 Task: Use the formula "NE" in spreadsheet "Project portfolio".
Action: Mouse moved to (620, 188)
Screenshot: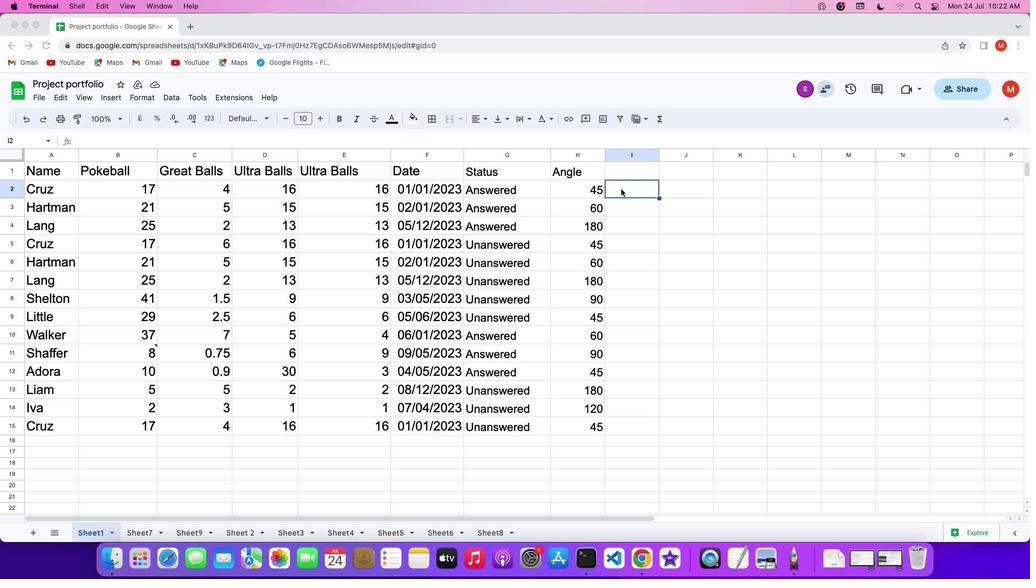 
Action: Mouse pressed left at (620, 188)
Screenshot: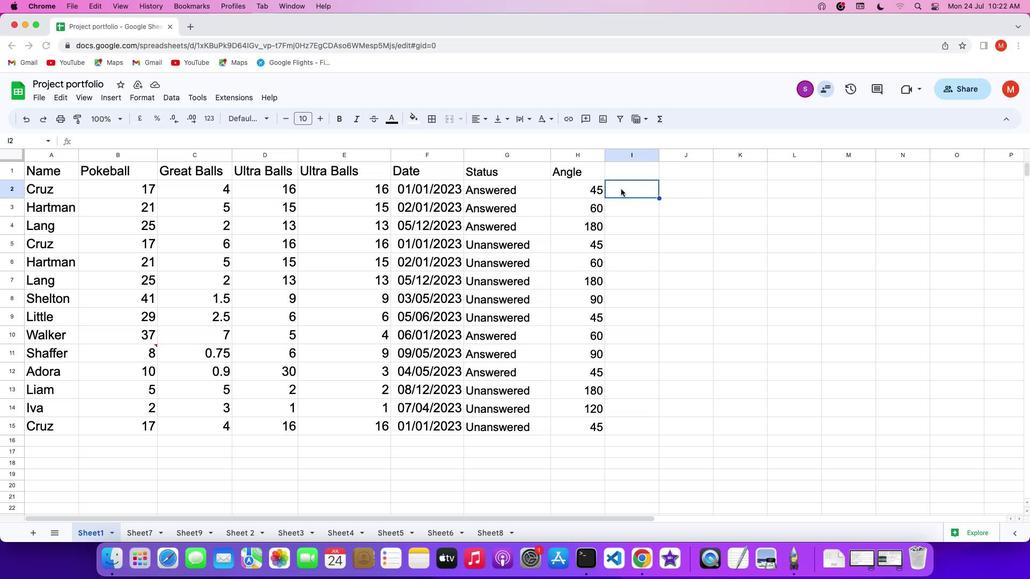 
Action: Mouse pressed left at (620, 188)
Screenshot: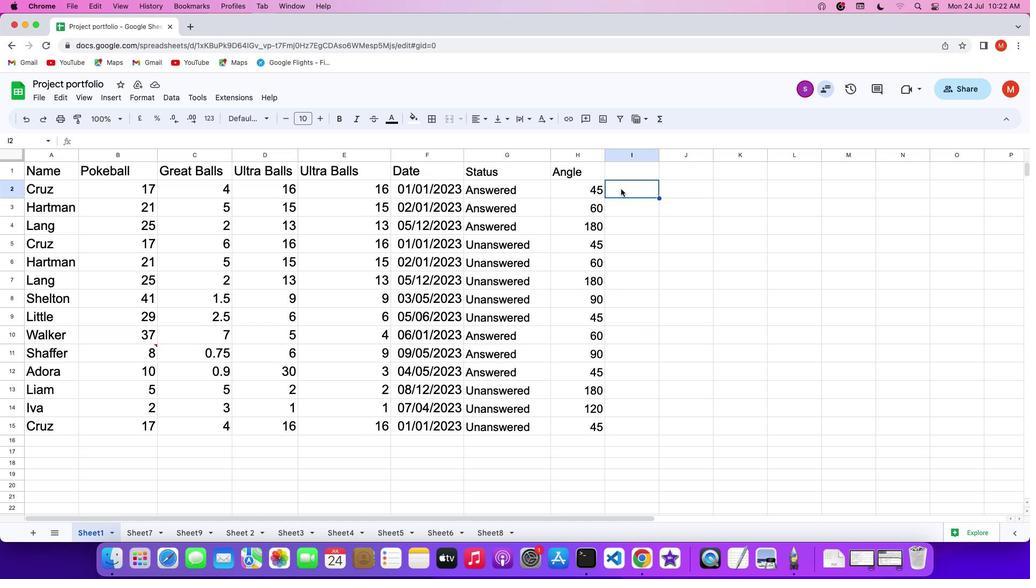 
Action: Mouse moved to (620, 188)
Screenshot: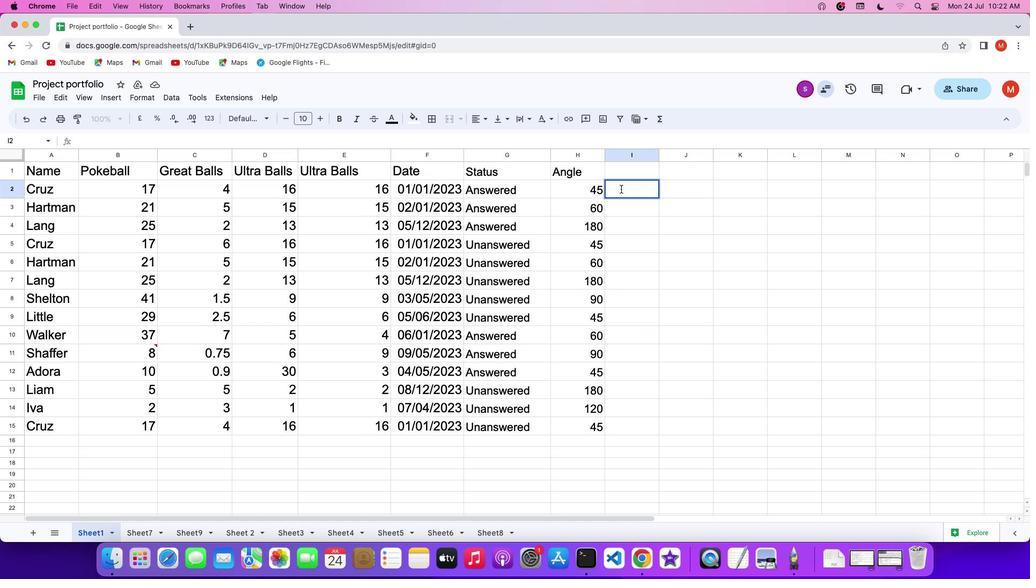 
Action: Key pressed '='
Screenshot: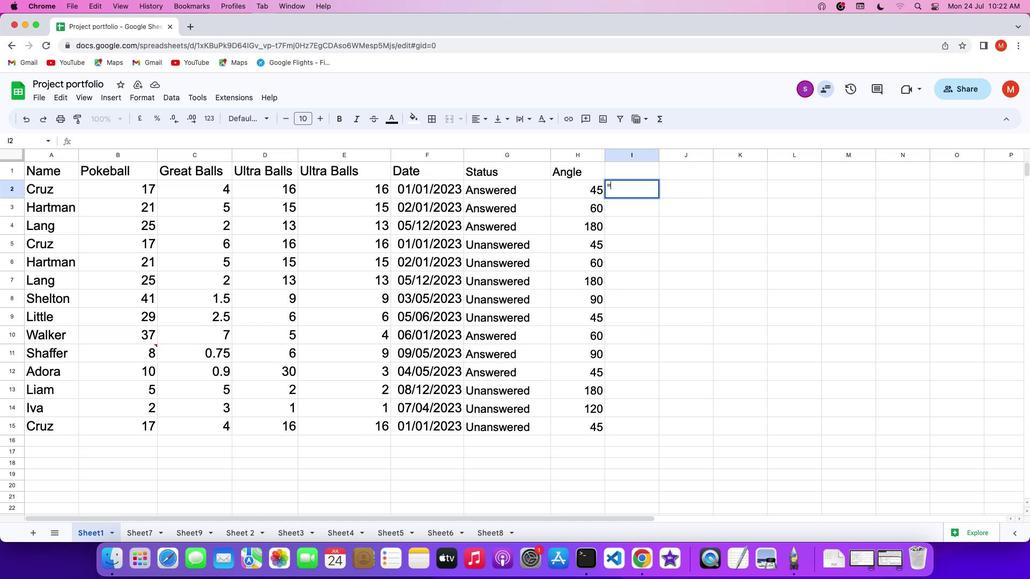 
Action: Mouse moved to (658, 120)
Screenshot: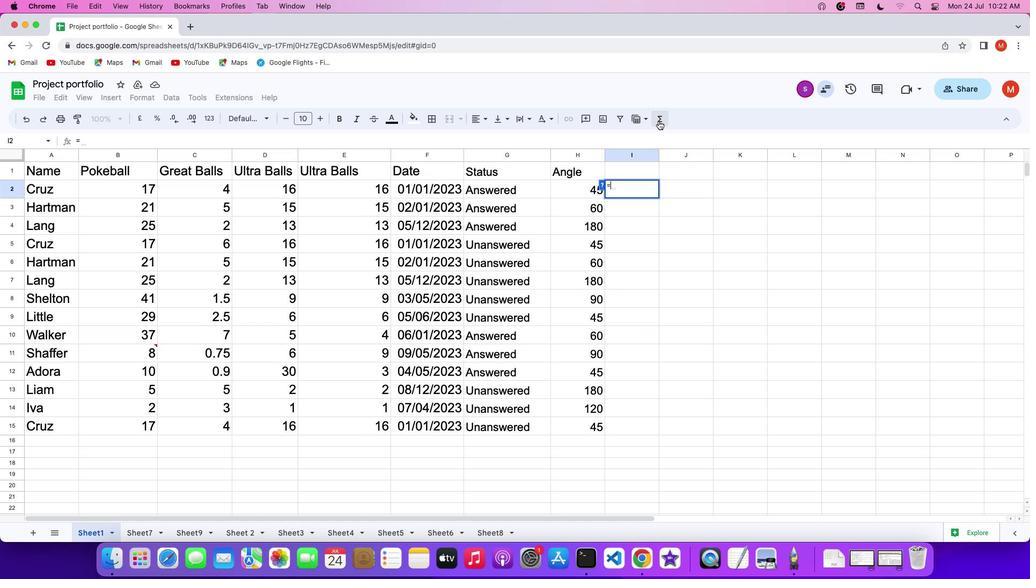 
Action: Mouse pressed left at (658, 120)
Screenshot: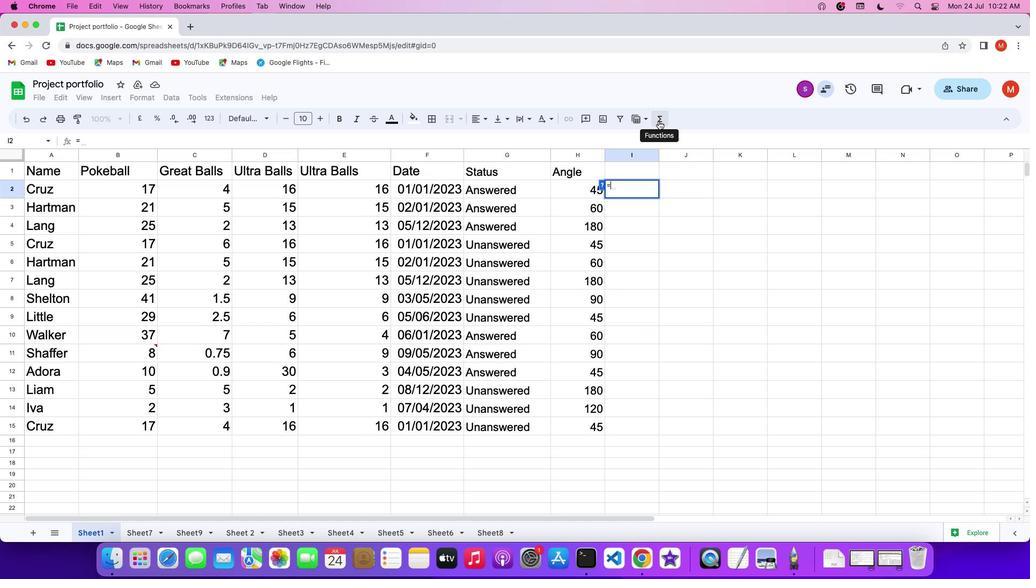 
Action: Mouse moved to (786, 278)
Screenshot: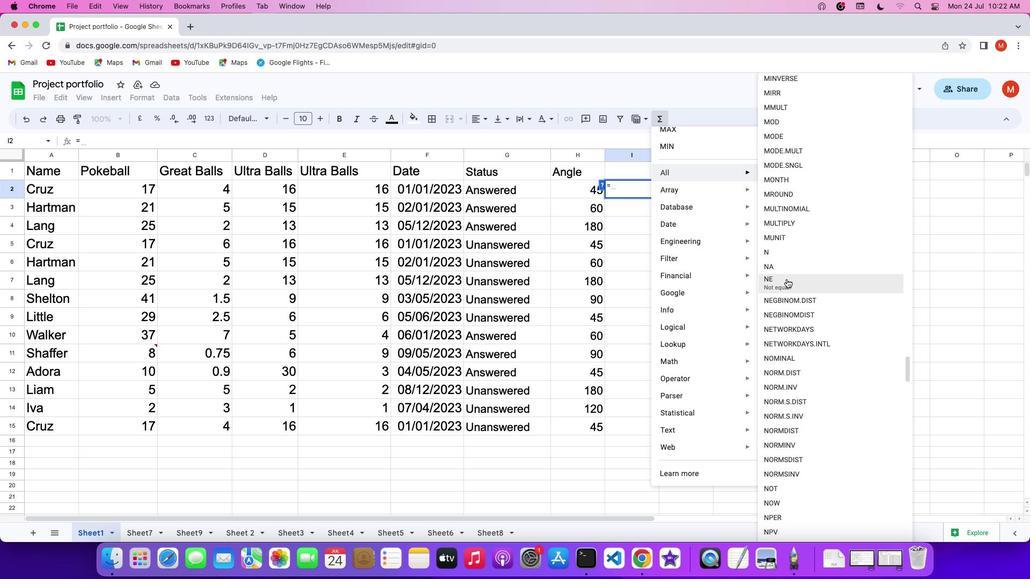
Action: Mouse pressed left at (786, 278)
Screenshot: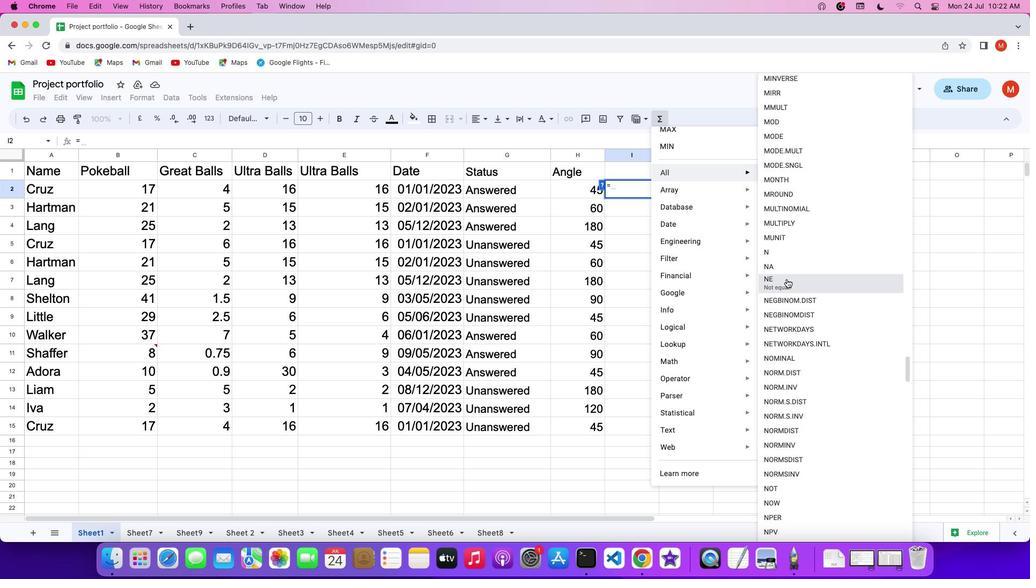 
Action: Mouse moved to (575, 189)
Screenshot: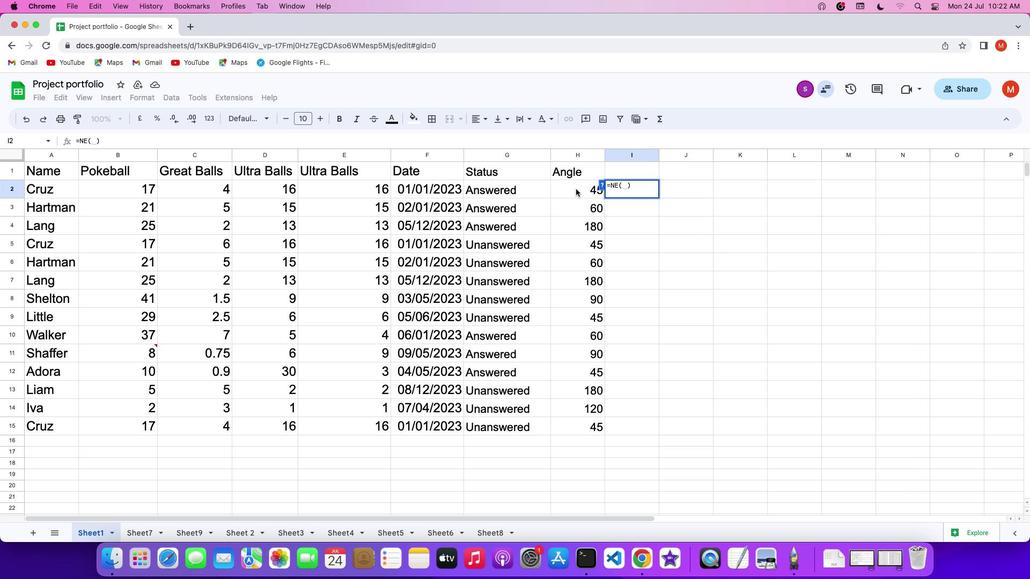 
Action: Mouse pressed left at (575, 189)
Screenshot: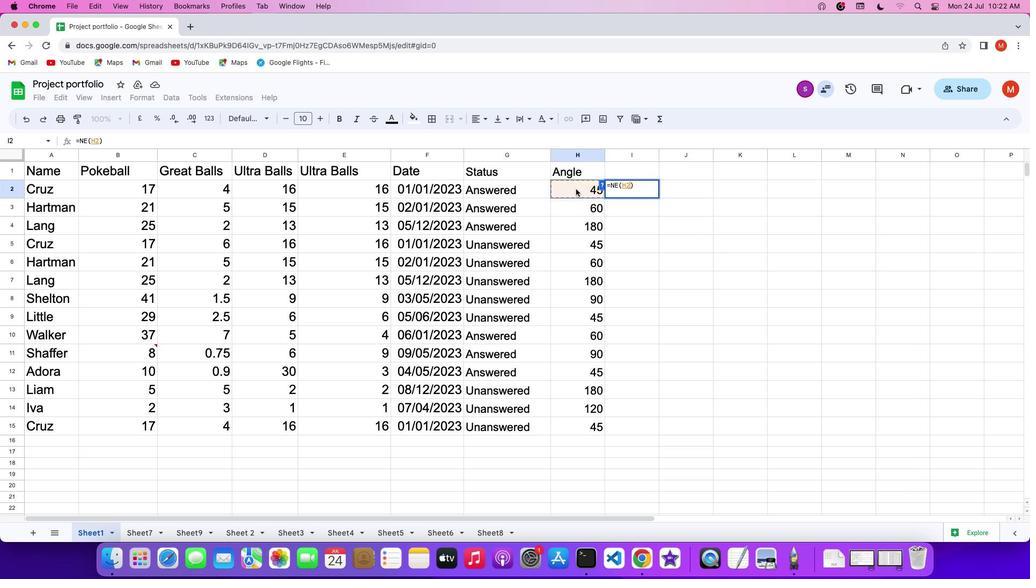 
Action: Key pressed ','
Screenshot: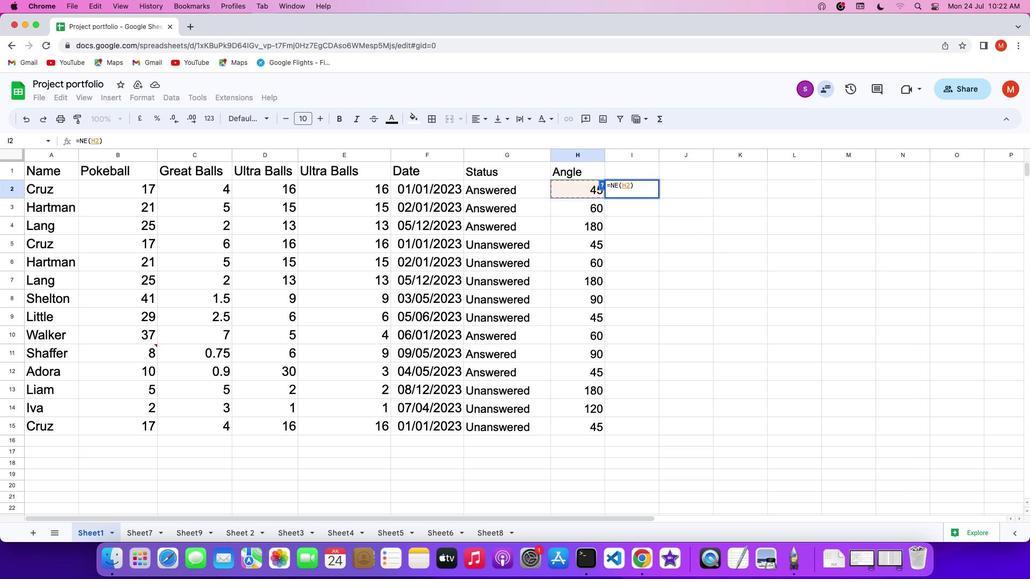 
Action: Mouse moved to (585, 207)
Screenshot: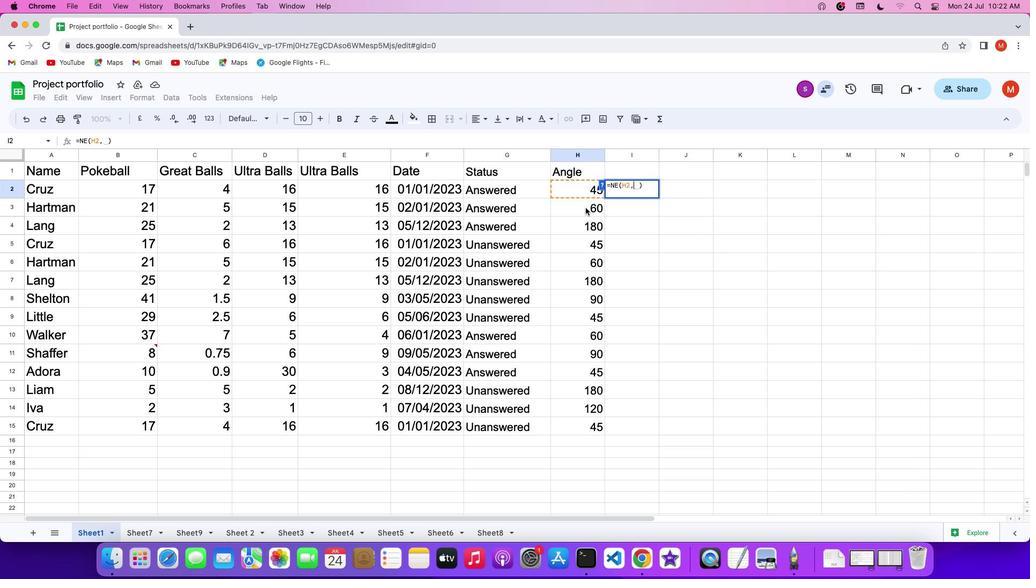 
Action: Mouse pressed left at (585, 207)
Screenshot: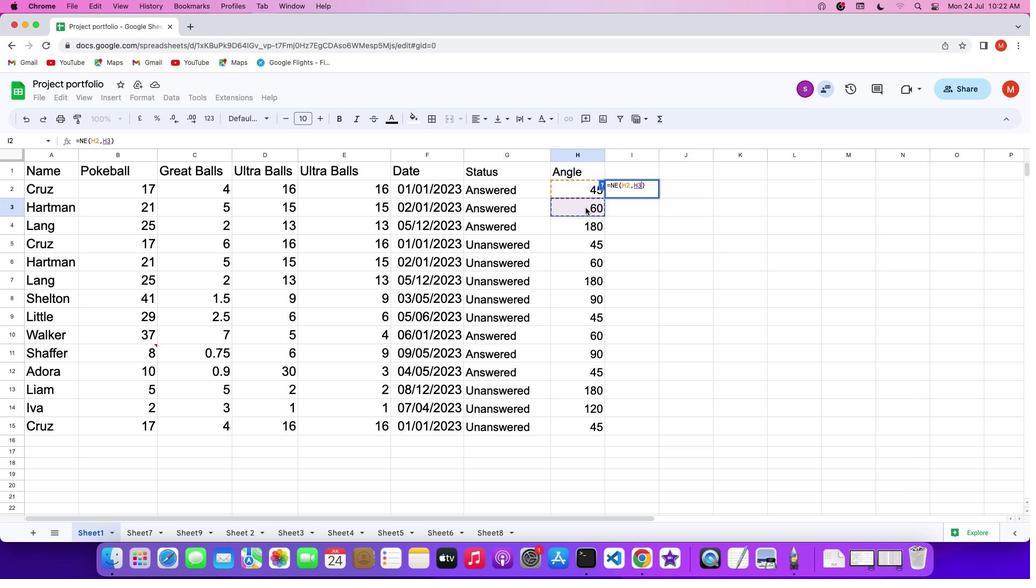 
Action: Key pressed Key.enter
Screenshot: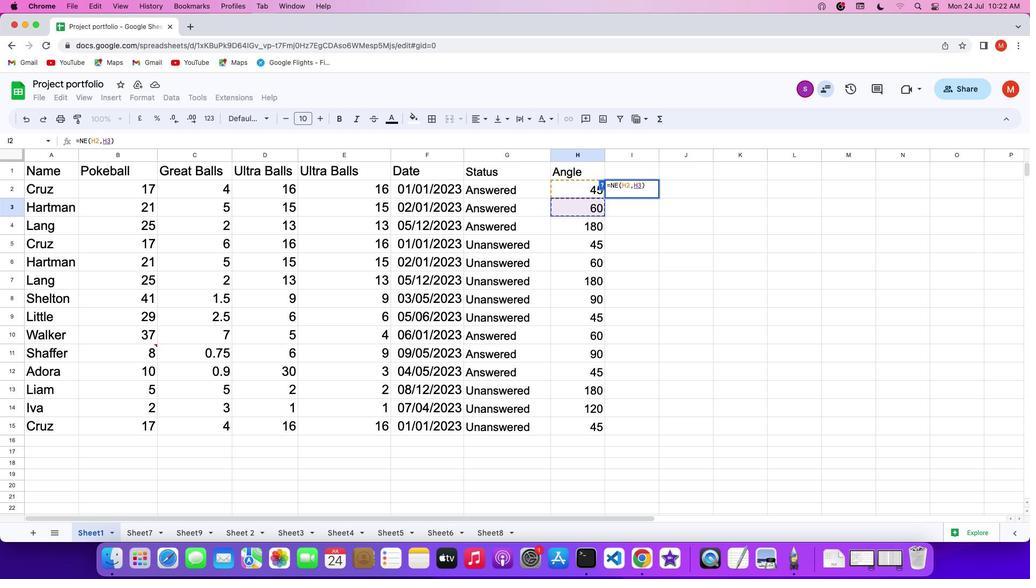 
